 Task: Use the formula "ISO.CEILING" in spreadsheet "Project portfolio".
Action: Mouse moved to (203, 228)
Screenshot: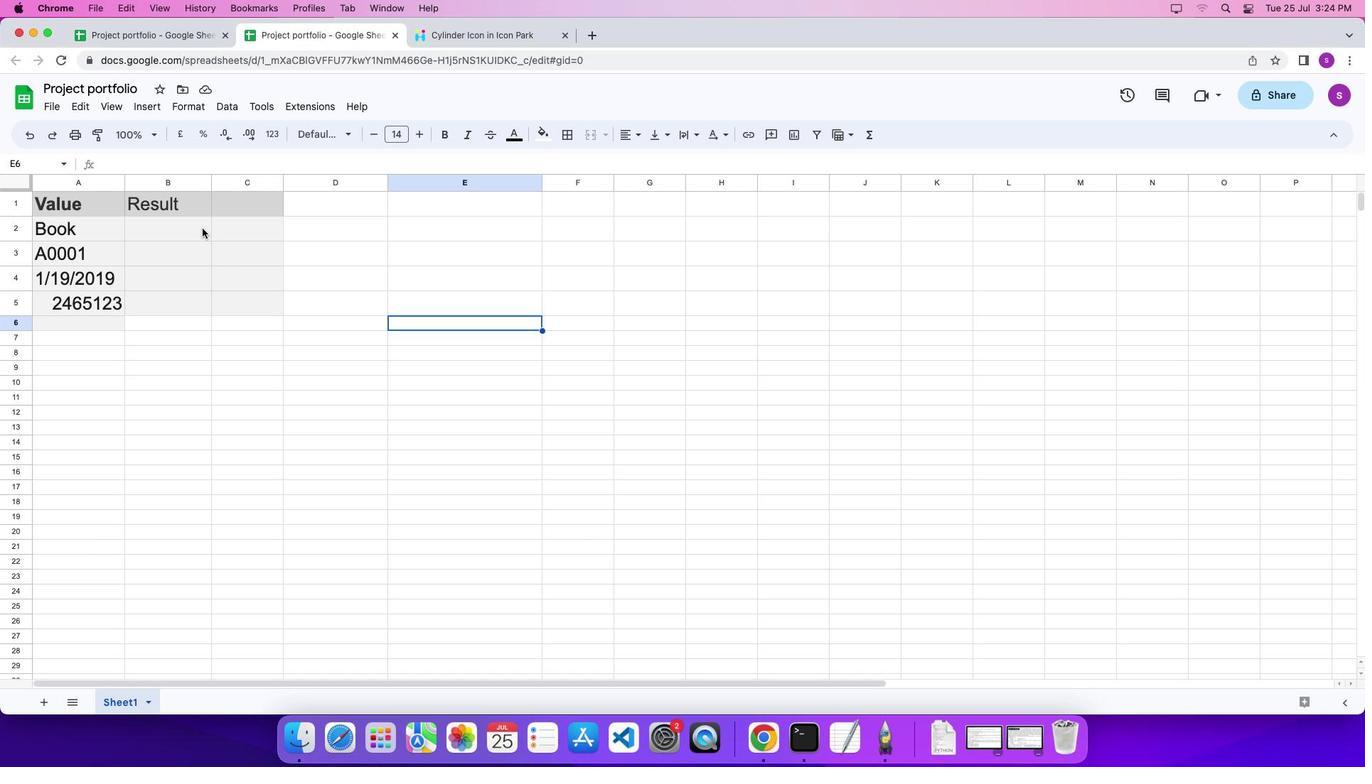
Action: Mouse pressed left at (203, 228)
Screenshot: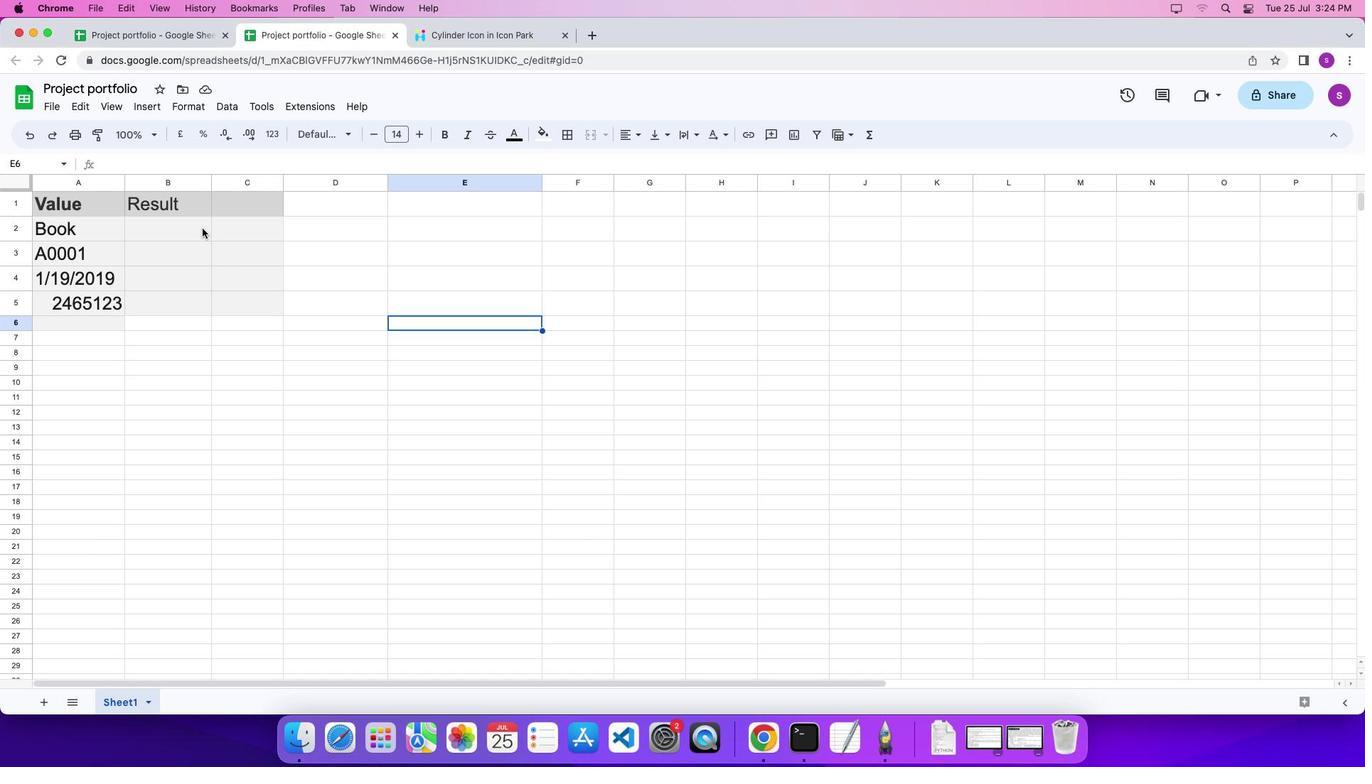 
Action: Mouse moved to (202, 228)
Screenshot: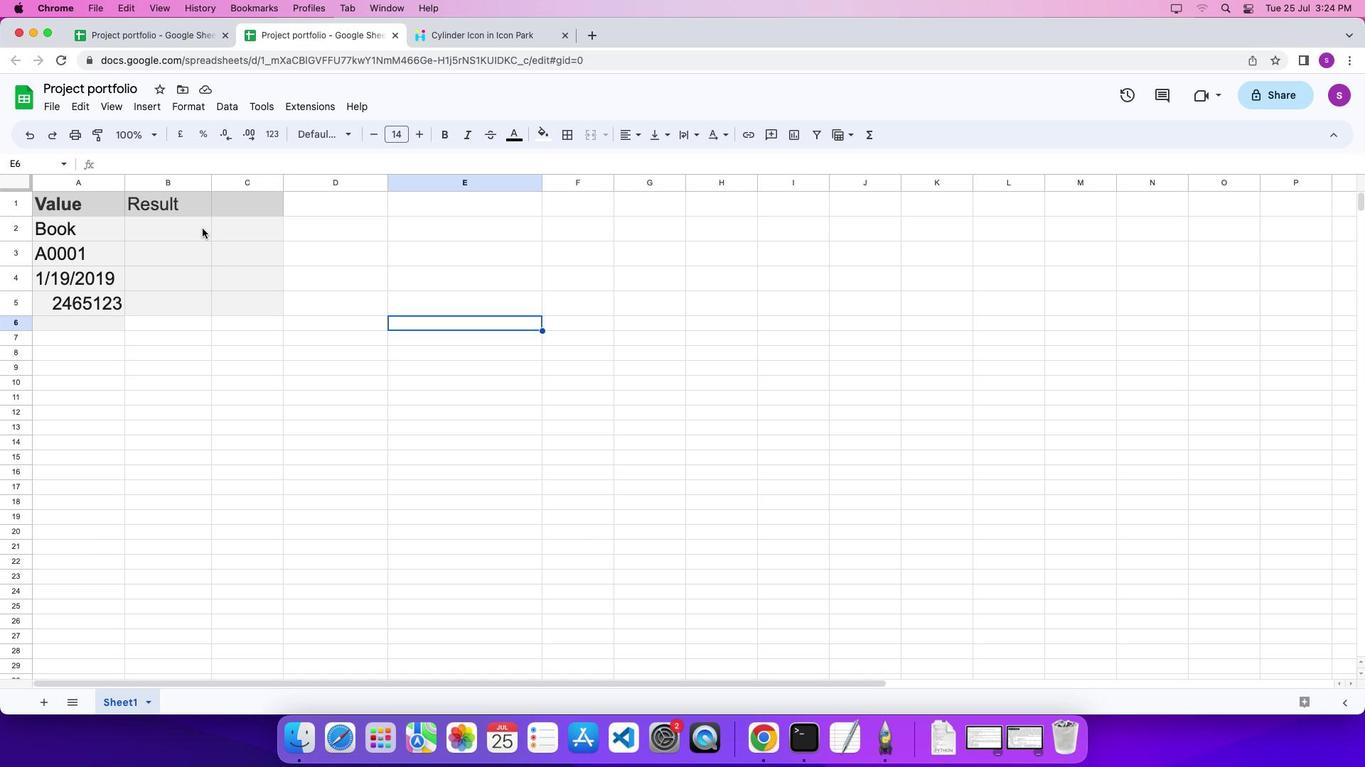 
Action: Mouse pressed left at (202, 228)
Screenshot: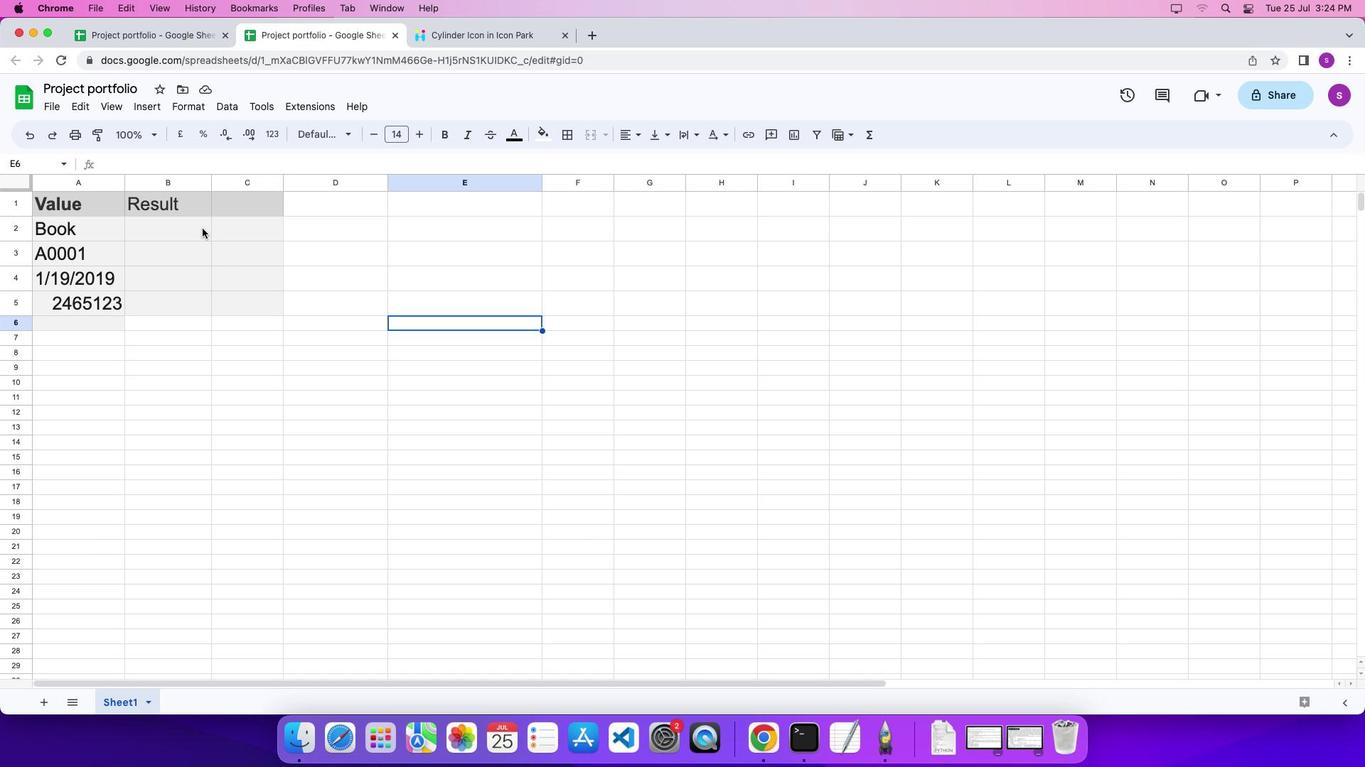 
Action: Key pressed '='
Screenshot: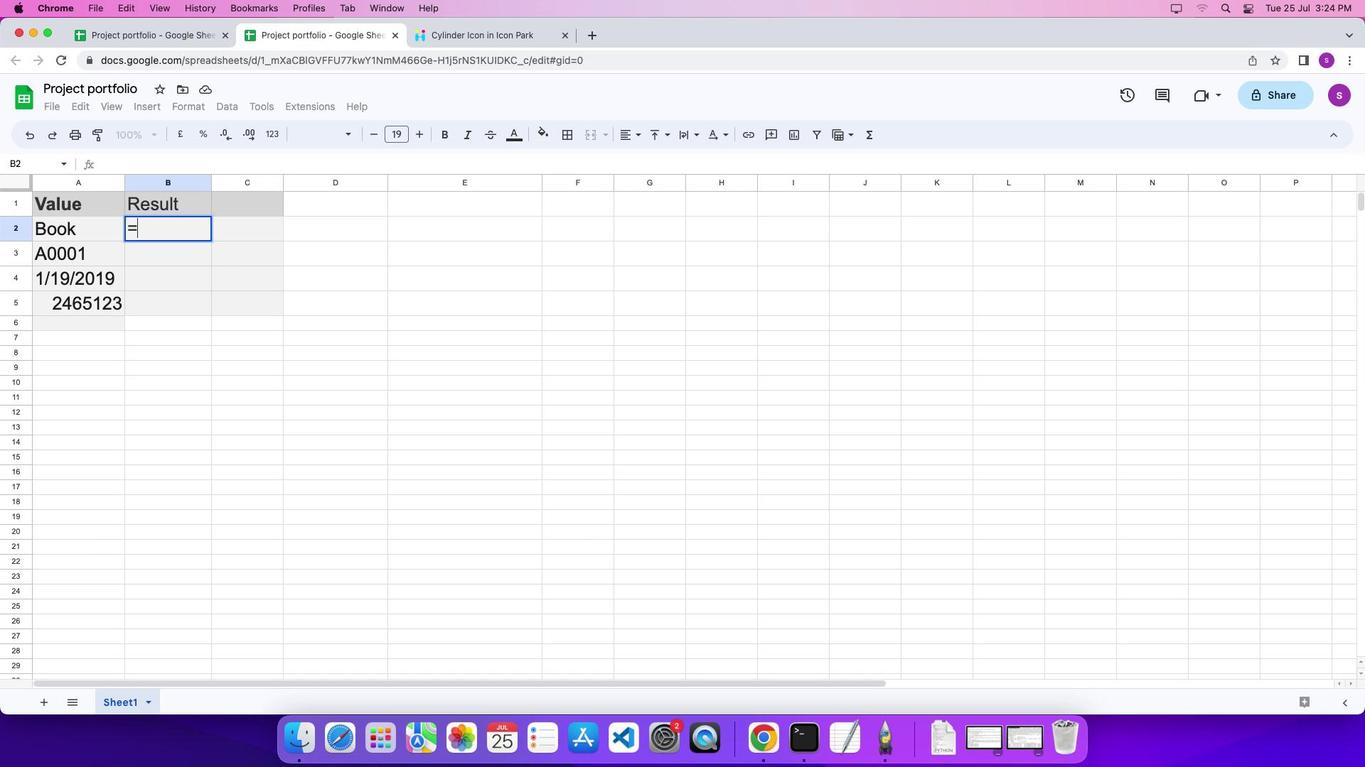 
Action: Mouse moved to (863, 141)
Screenshot: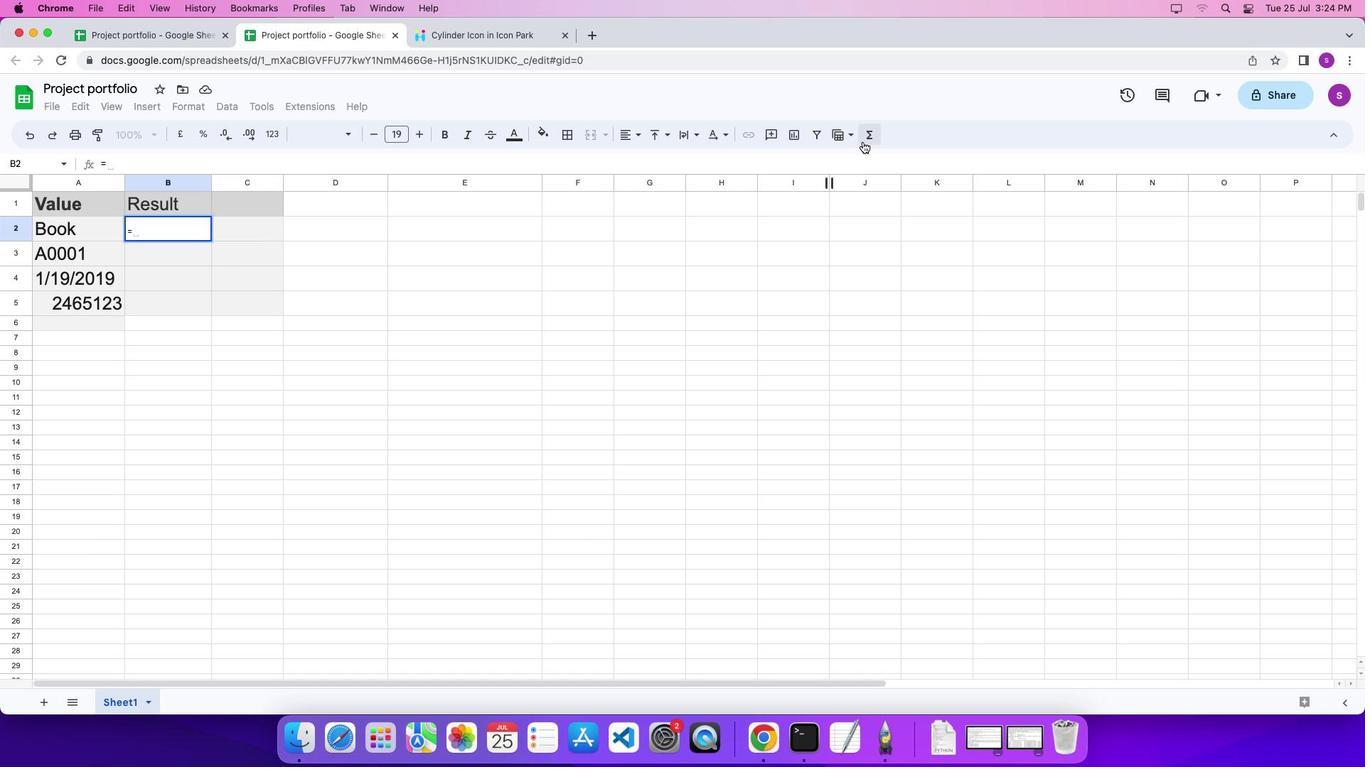 
Action: Mouse pressed left at (863, 141)
Screenshot: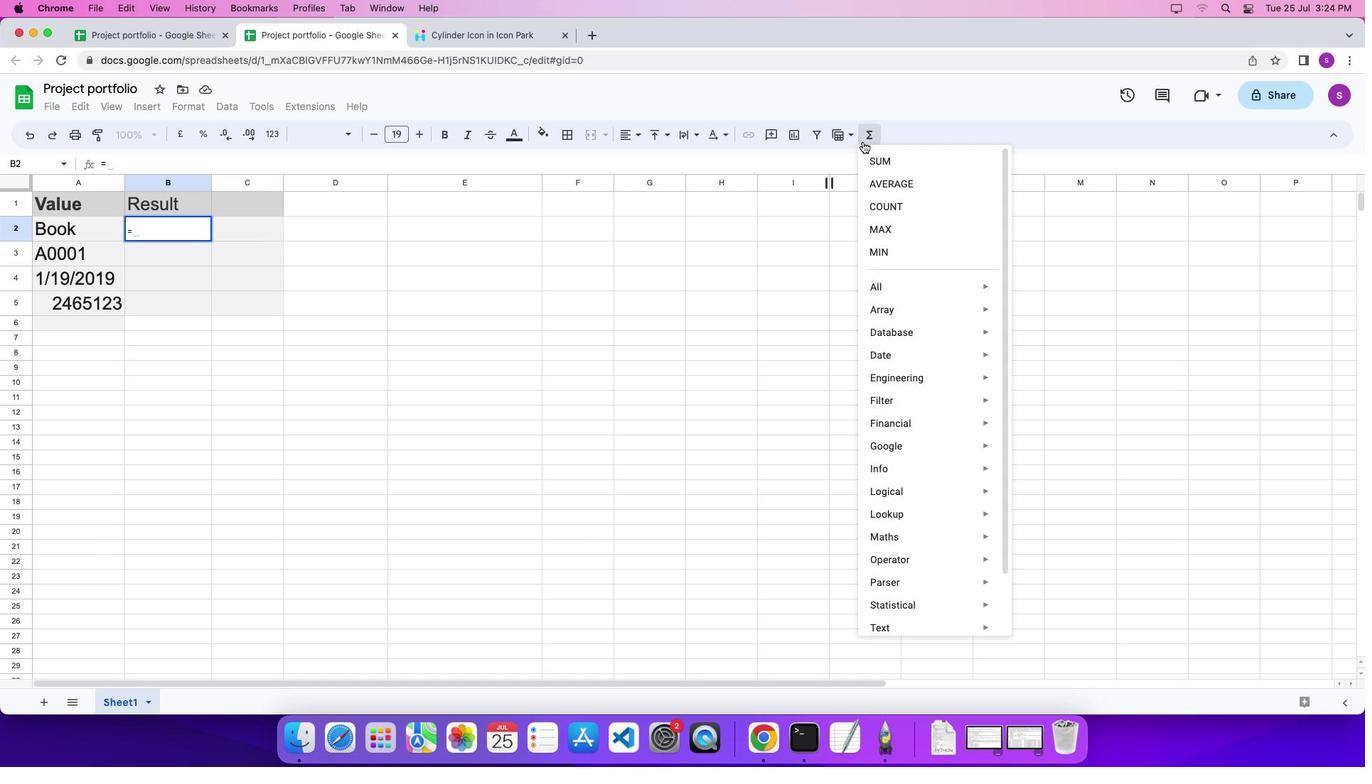 
Action: Mouse moved to (1103, 642)
Screenshot: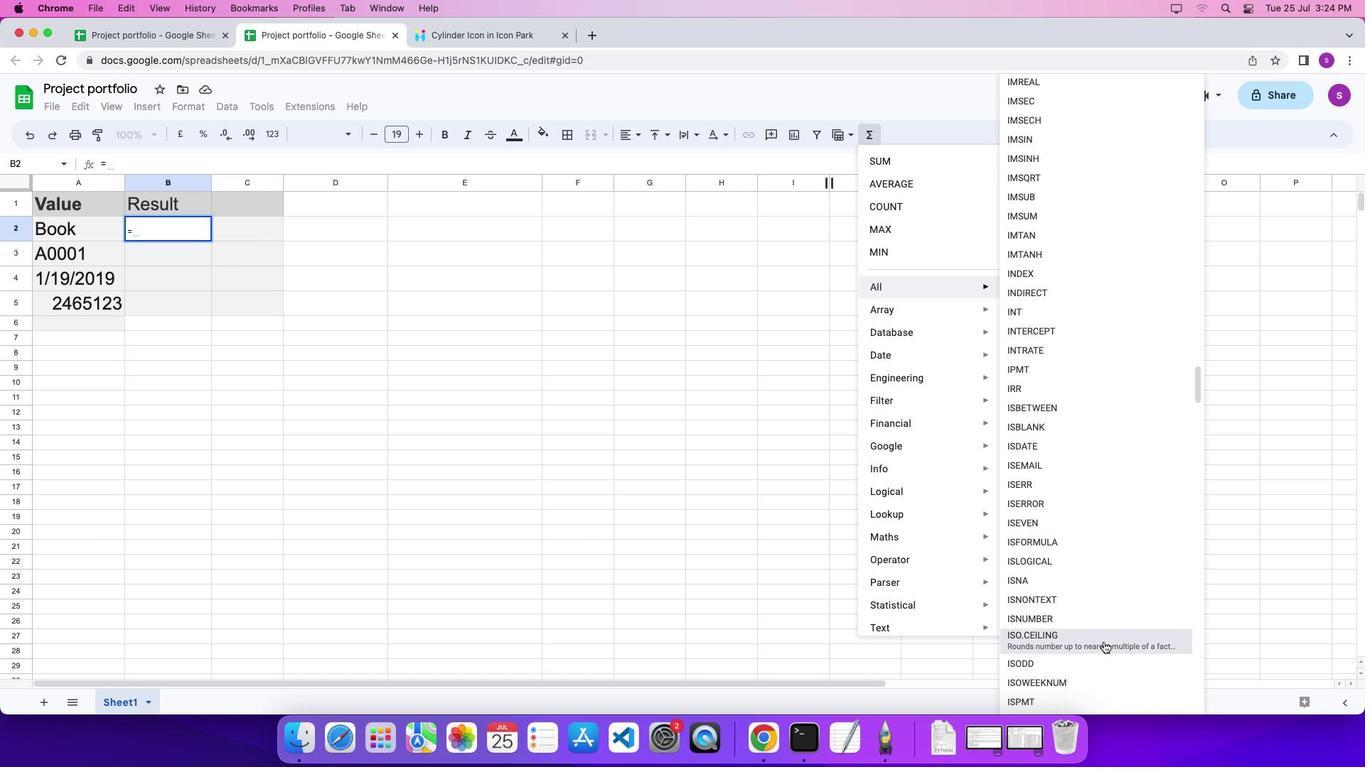 
Action: Mouse pressed left at (1103, 642)
Screenshot: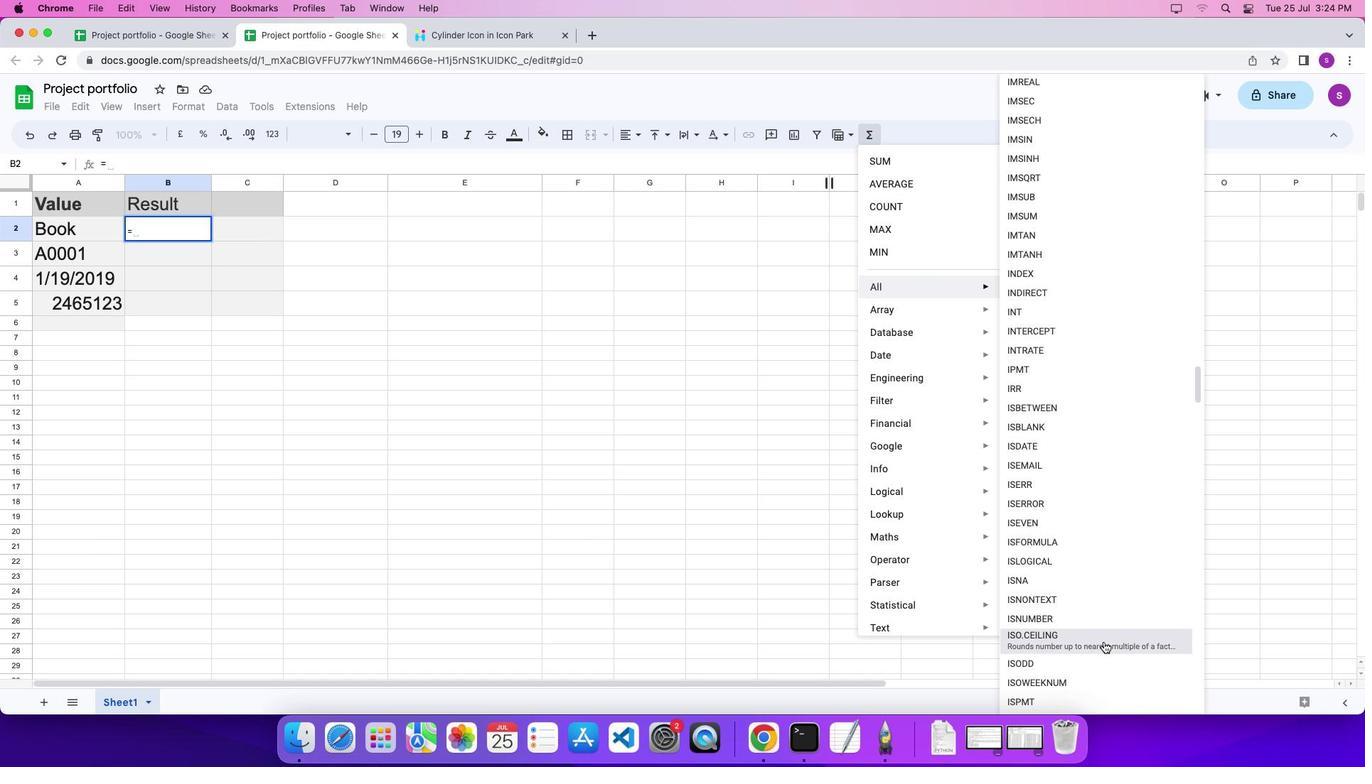 
Action: Mouse moved to (939, 578)
Screenshot: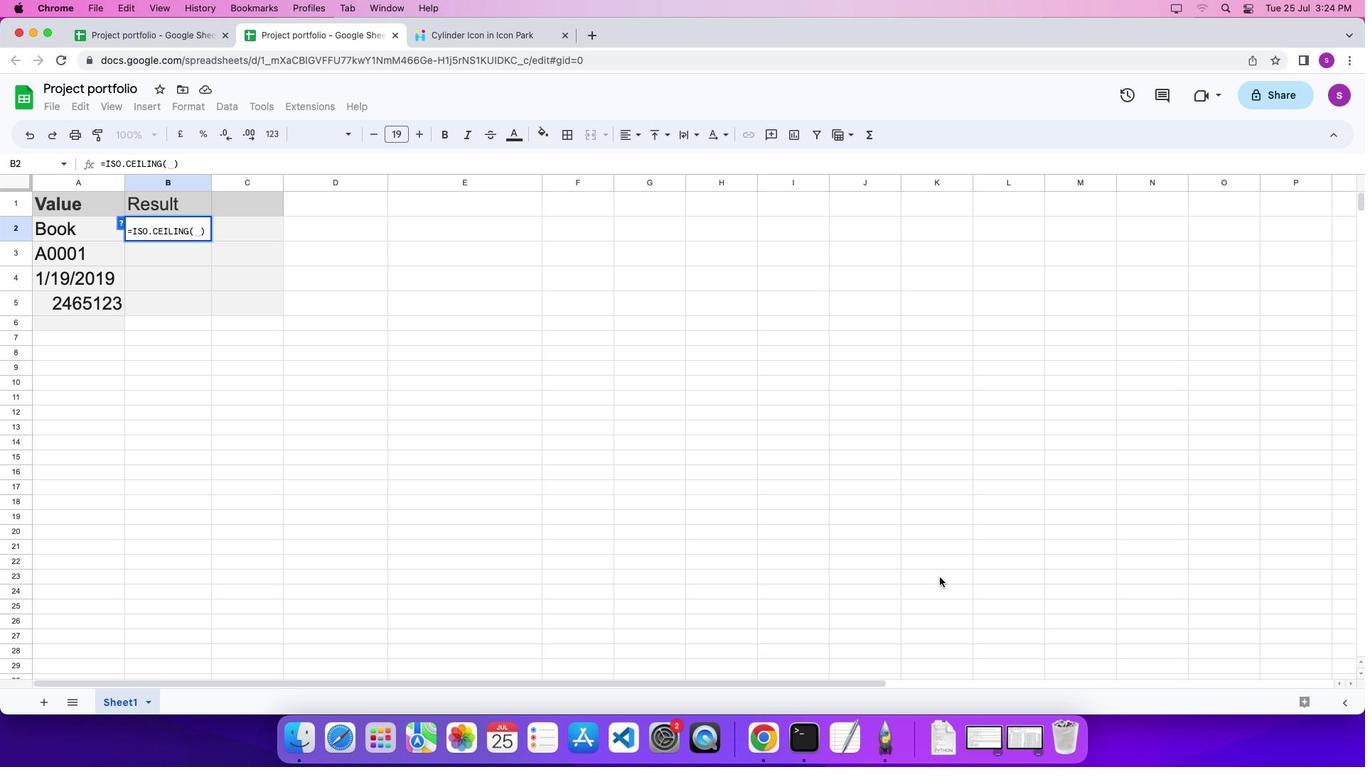 
Action: Key pressed '4''.''3''\x03'
Screenshot: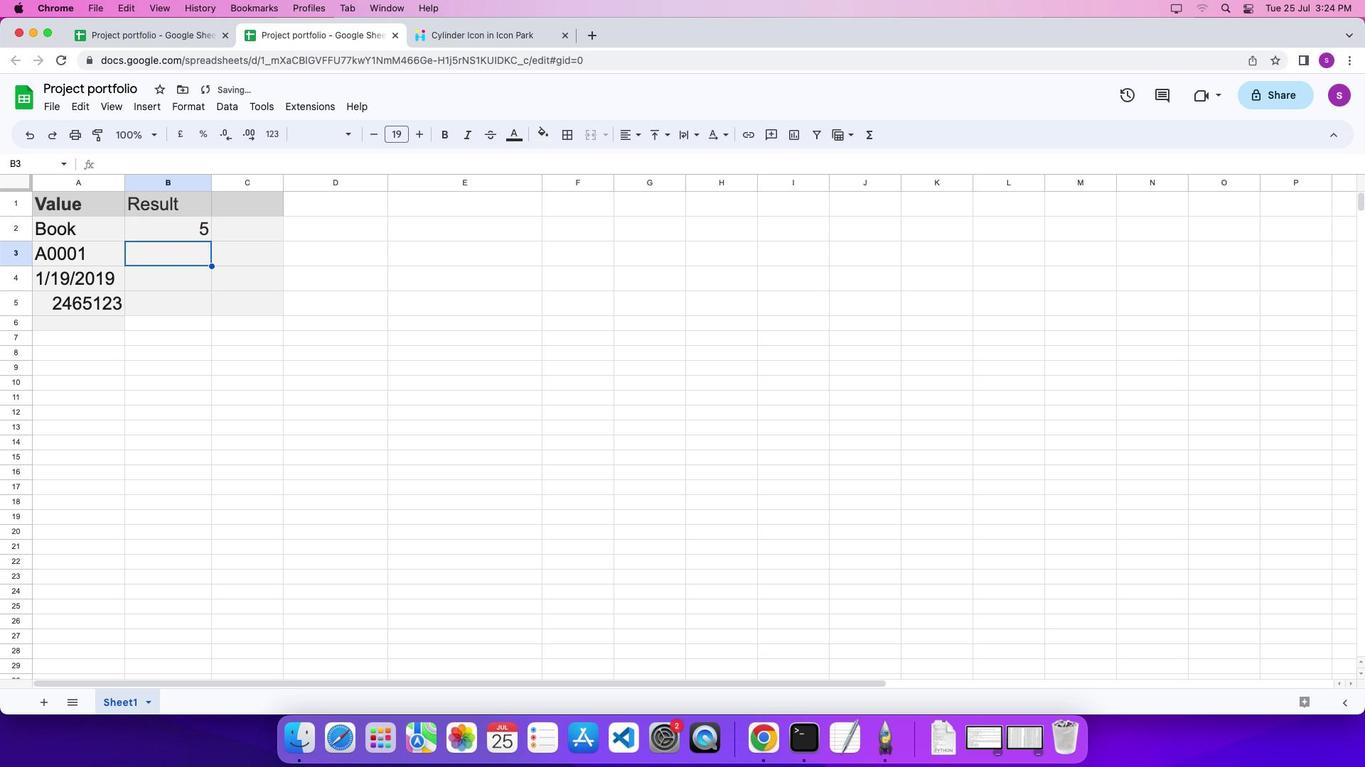 
